 Task: In the  document Ellie ,change text color to 'Dark Brown' Insert the shape mentioned shape on right side of the text 'Heart'. Change color of the shape to  OrangeChange shape height to  2.4
Action: Mouse moved to (166, 198)
Screenshot: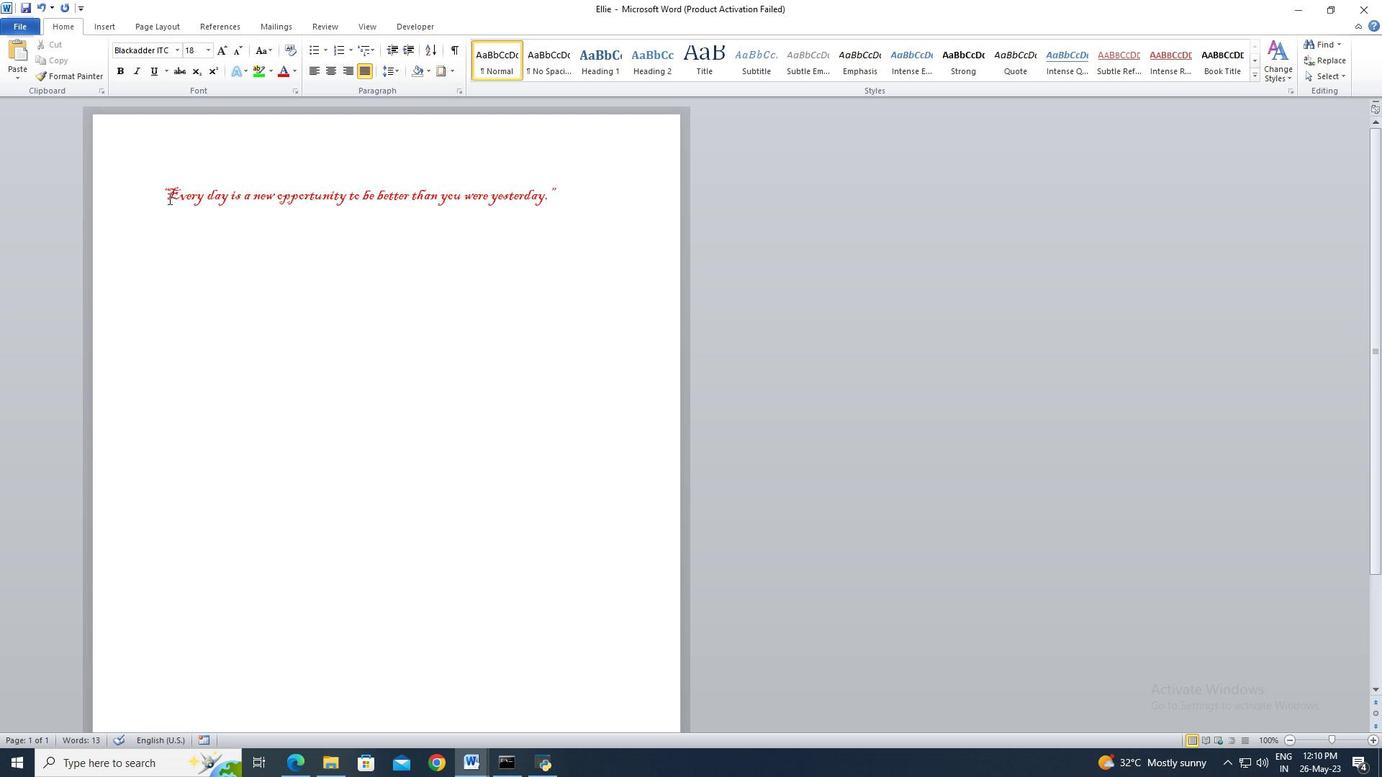 
Action: Mouse pressed left at (166, 198)
Screenshot: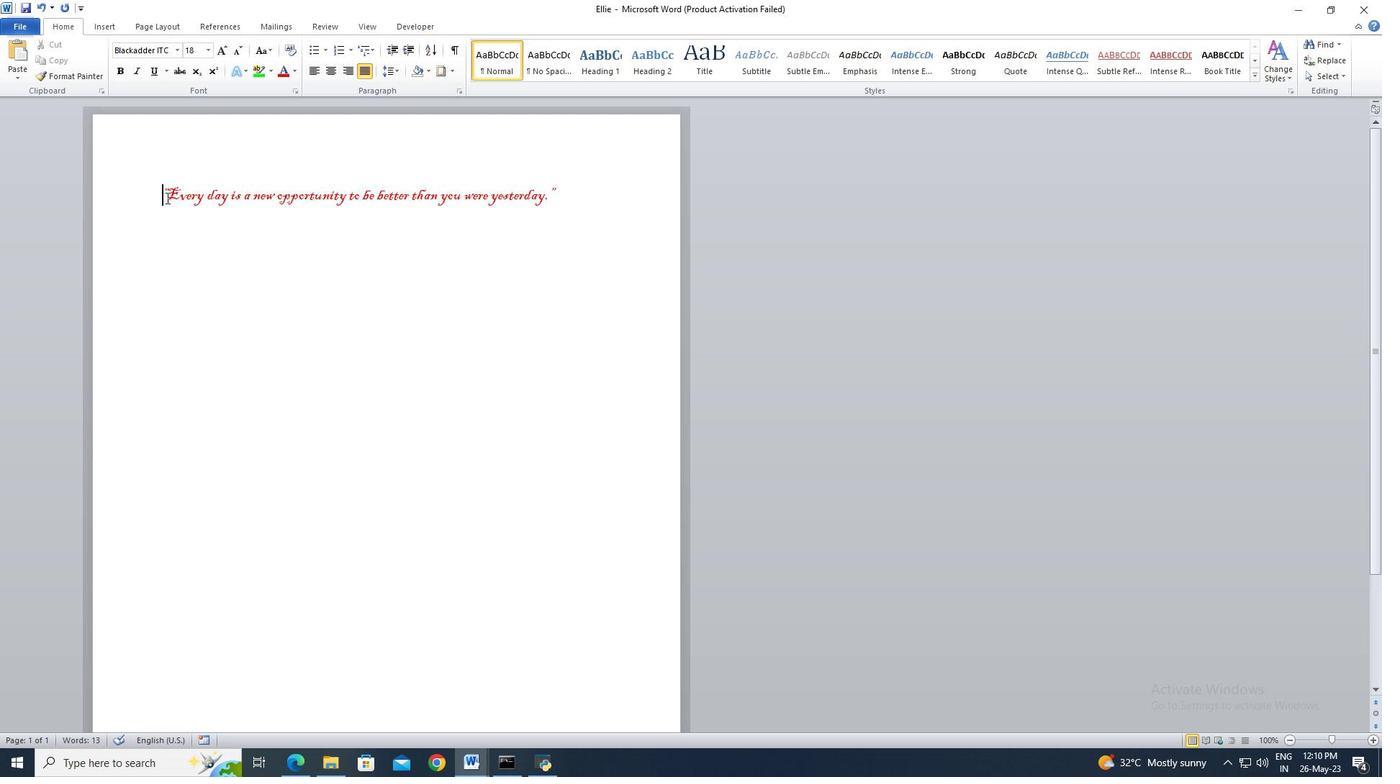 
Action: Mouse moved to (162, 195)
Screenshot: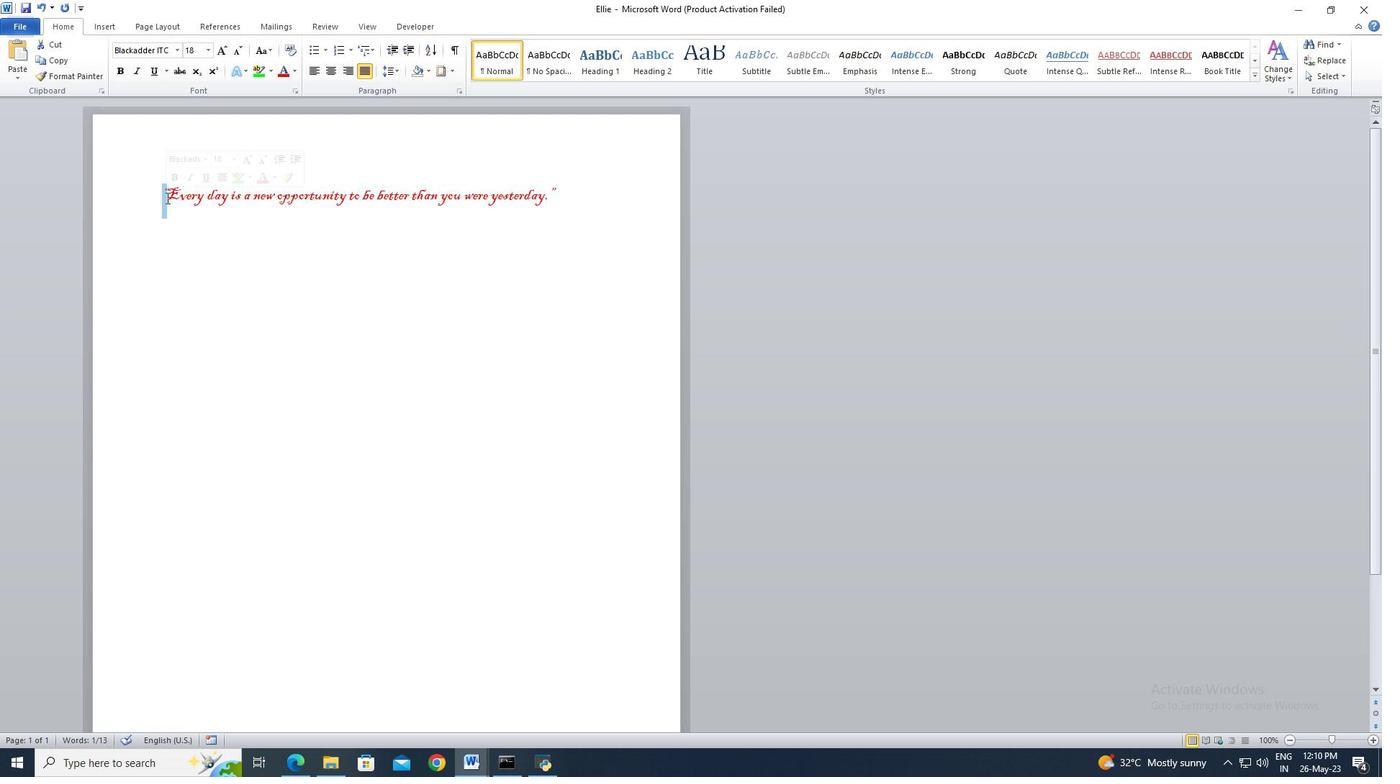 
Action: Mouse pressed left at (162, 195)
Screenshot: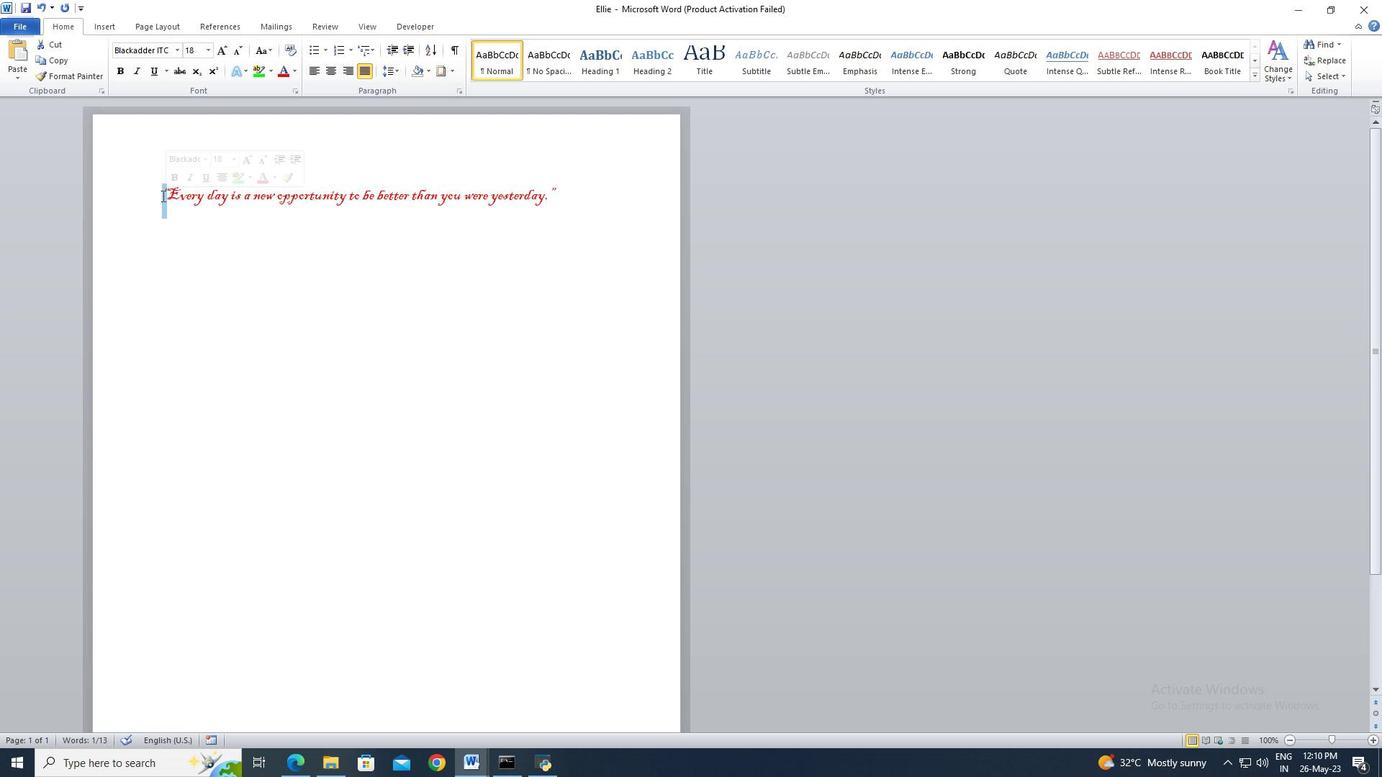 
Action: Key pressed <Key.shift><Key.right><Key.end>
Screenshot: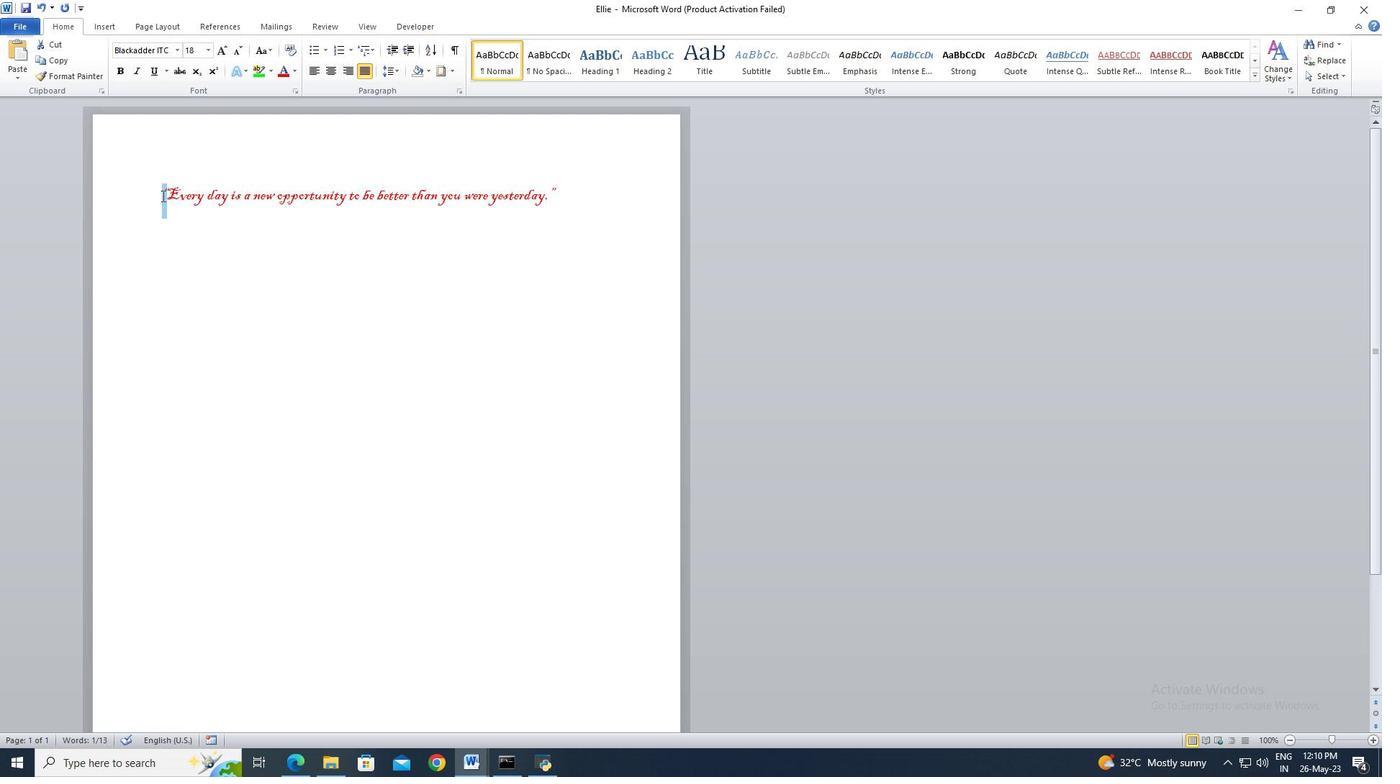 
Action: Mouse moved to (294, 72)
Screenshot: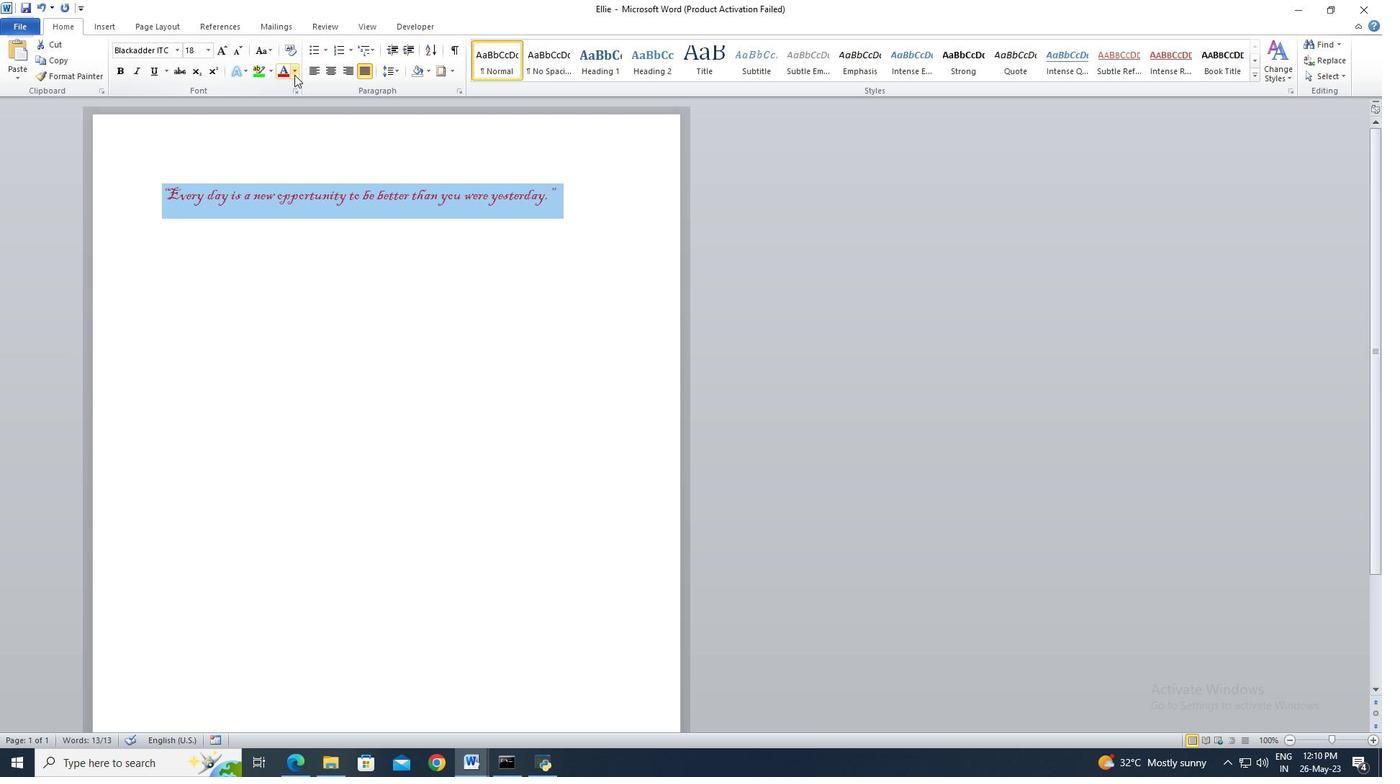 
Action: Mouse pressed left at (294, 72)
Screenshot: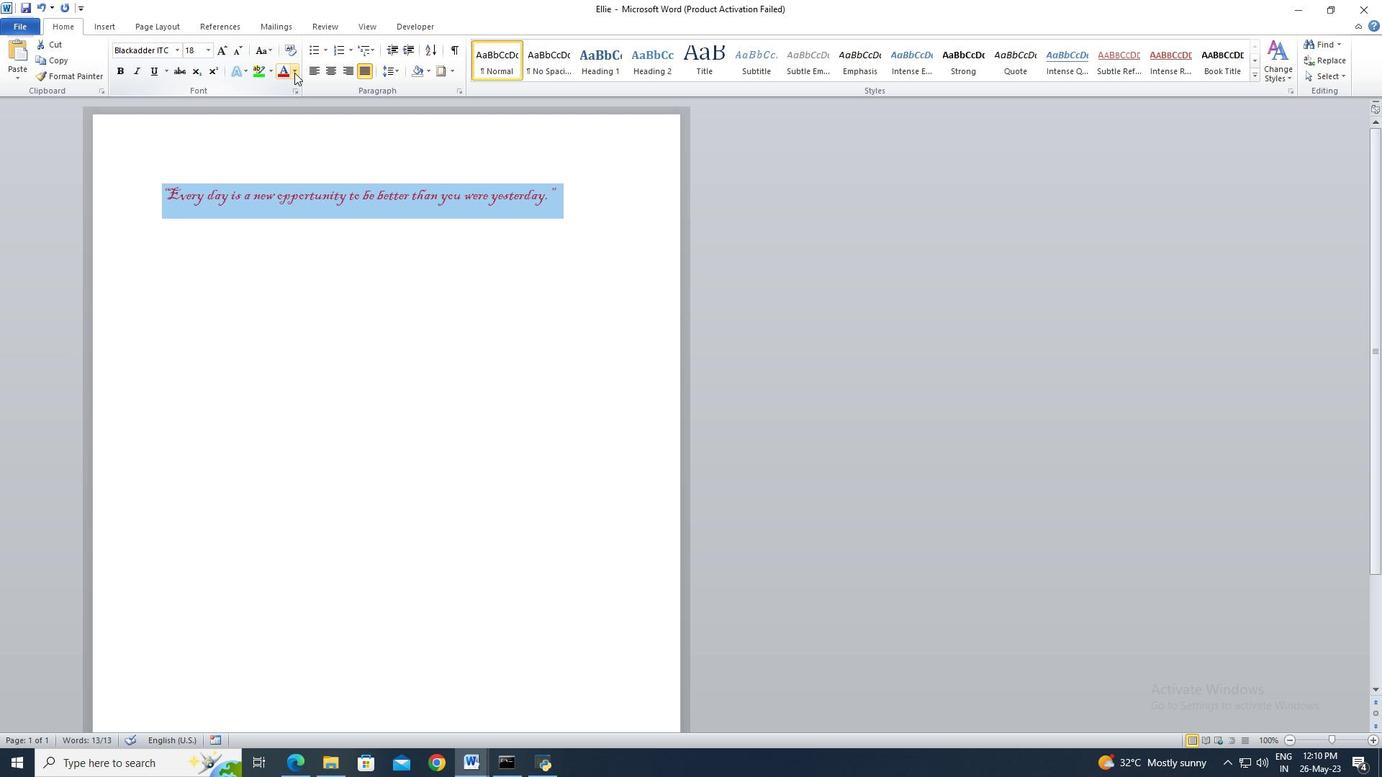 
Action: Mouse moved to (395, 166)
Screenshot: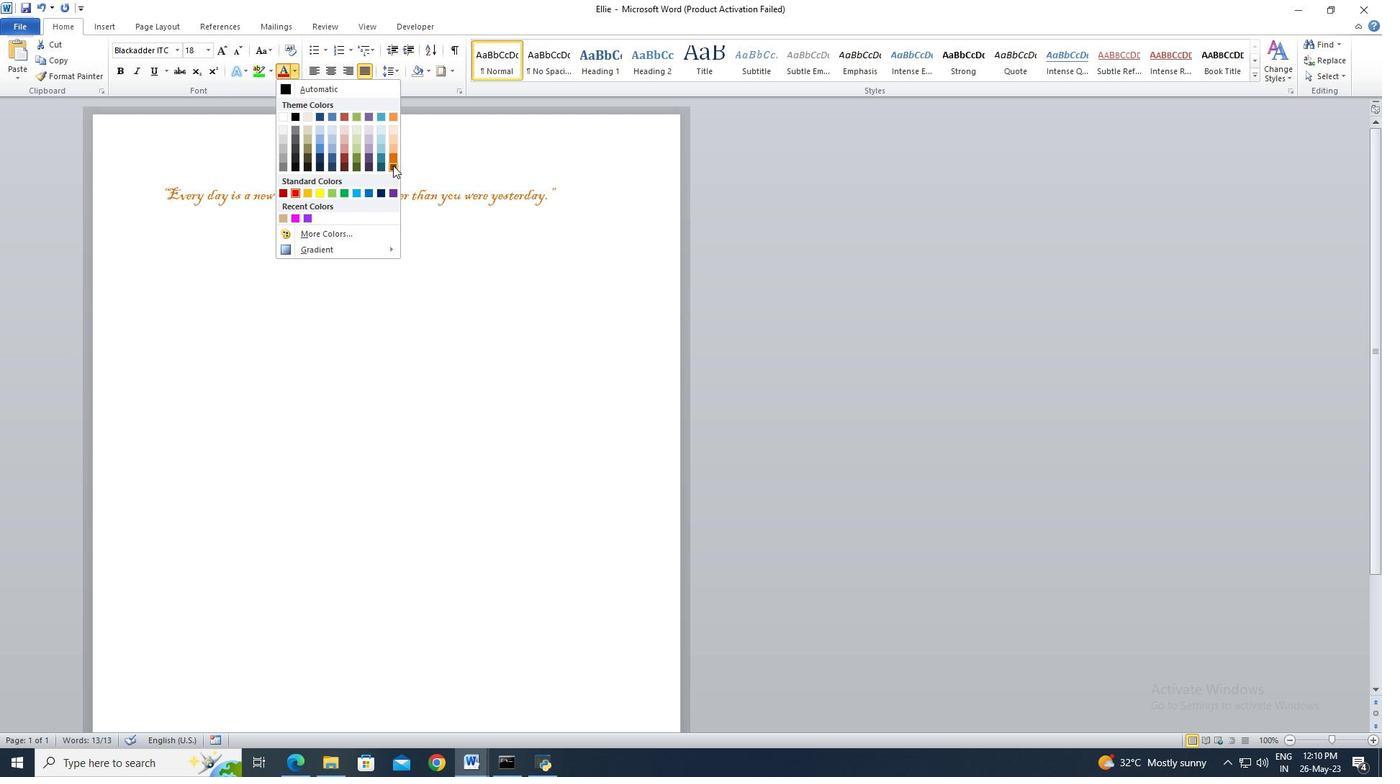 
Action: Mouse pressed left at (395, 166)
Screenshot: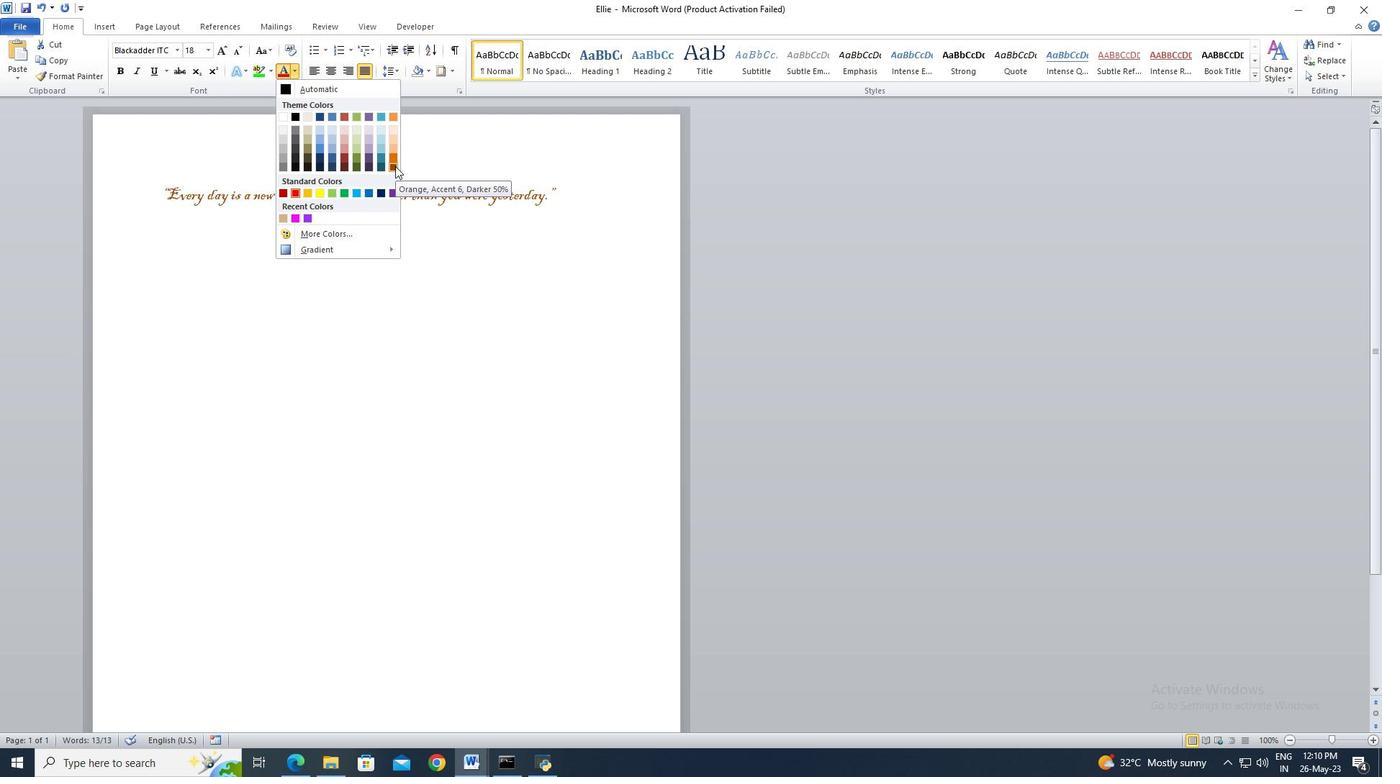 
Action: Mouse moved to (108, 32)
Screenshot: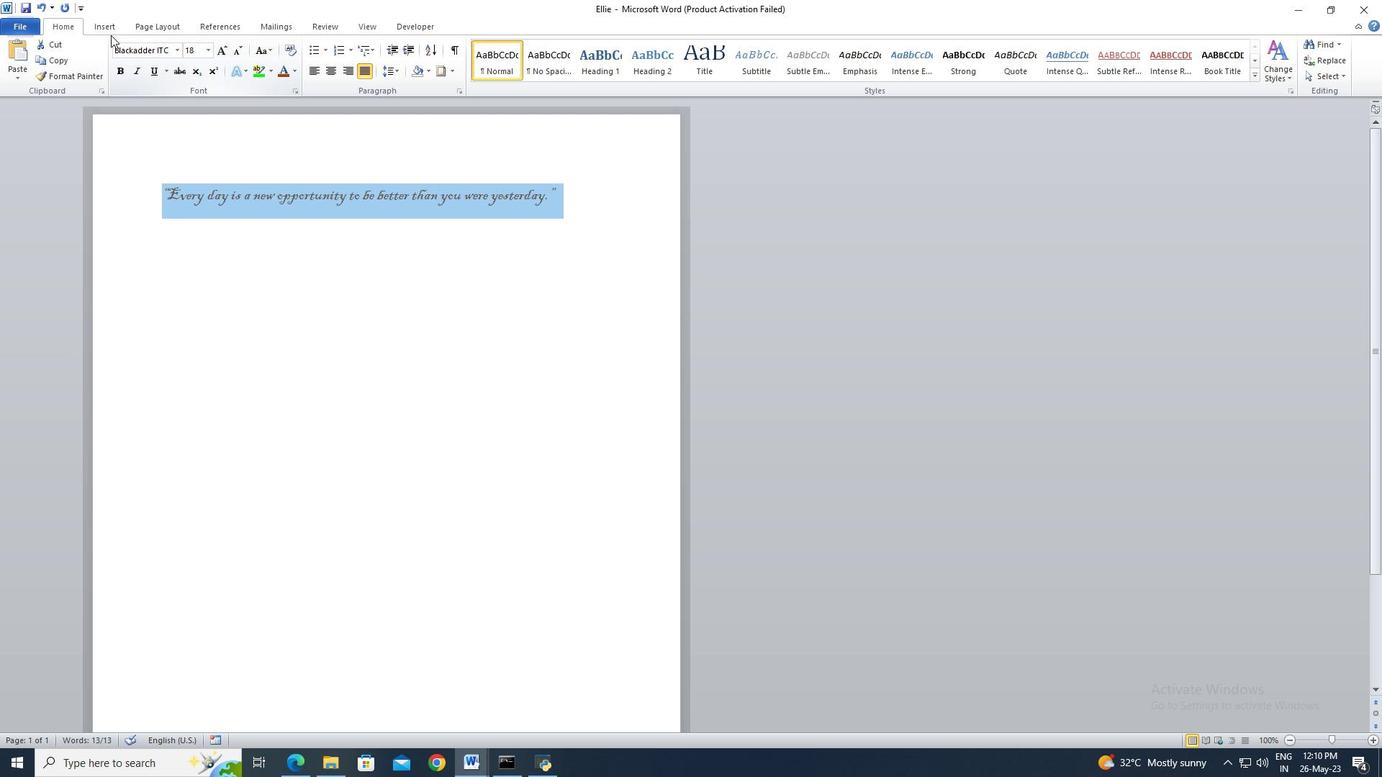 
Action: Mouse pressed left at (108, 32)
Screenshot: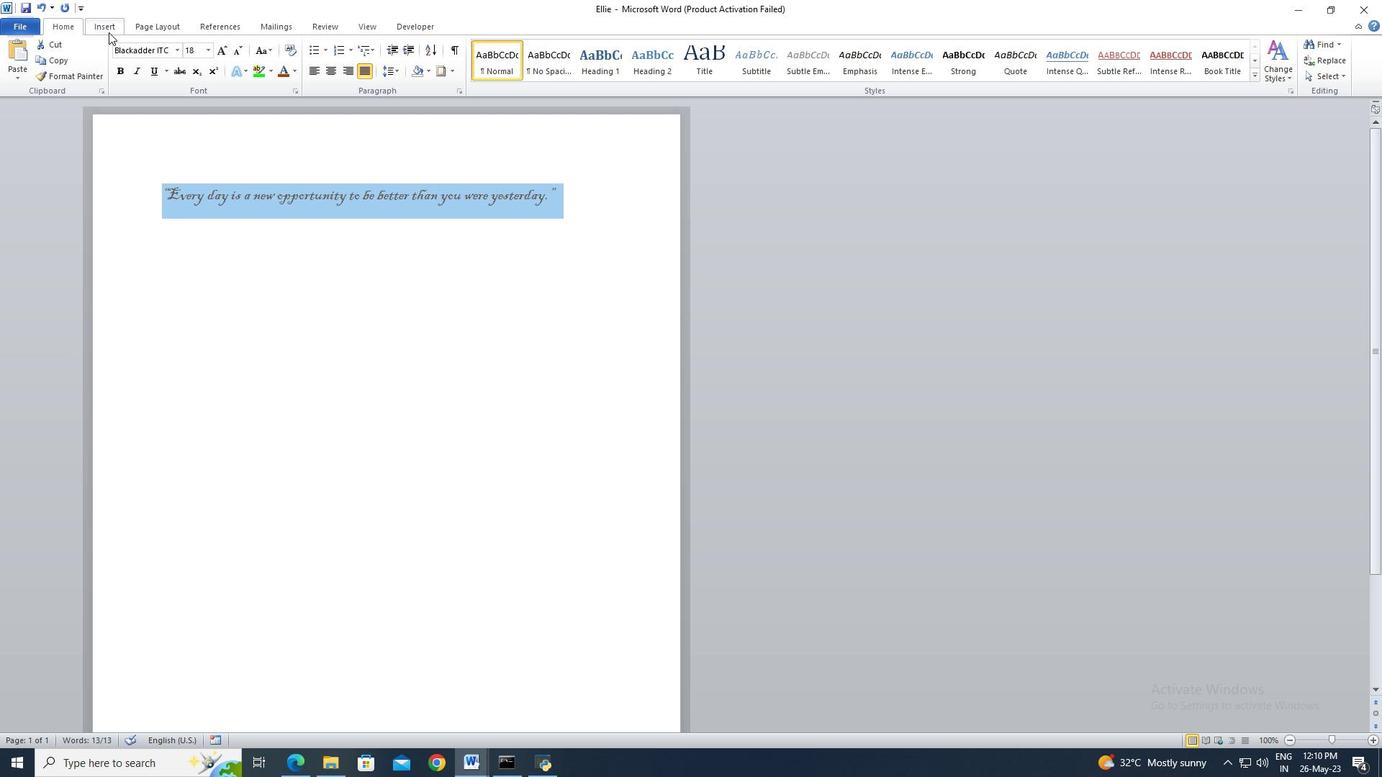 
Action: Mouse moved to (207, 76)
Screenshot: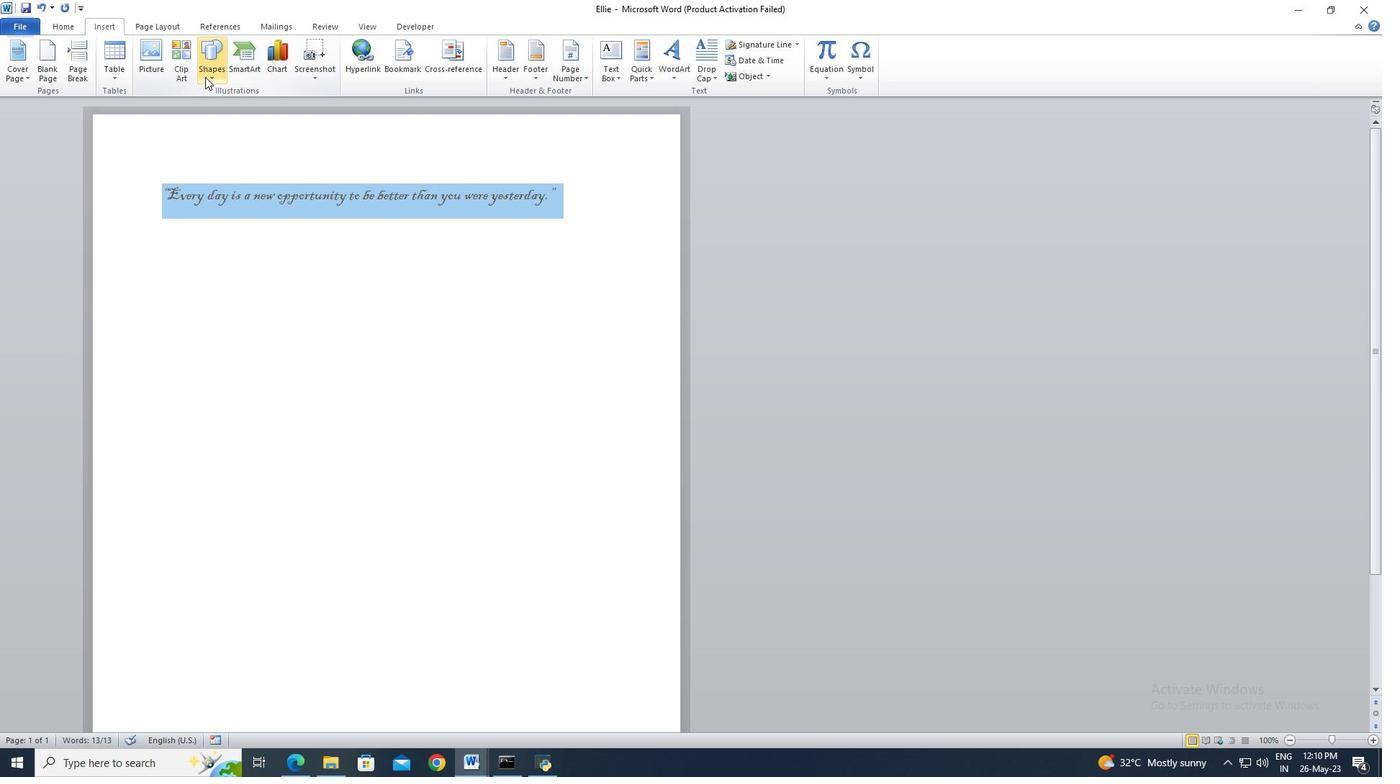 
Action: Mouse pressed left at (207, 76)
Screenshot: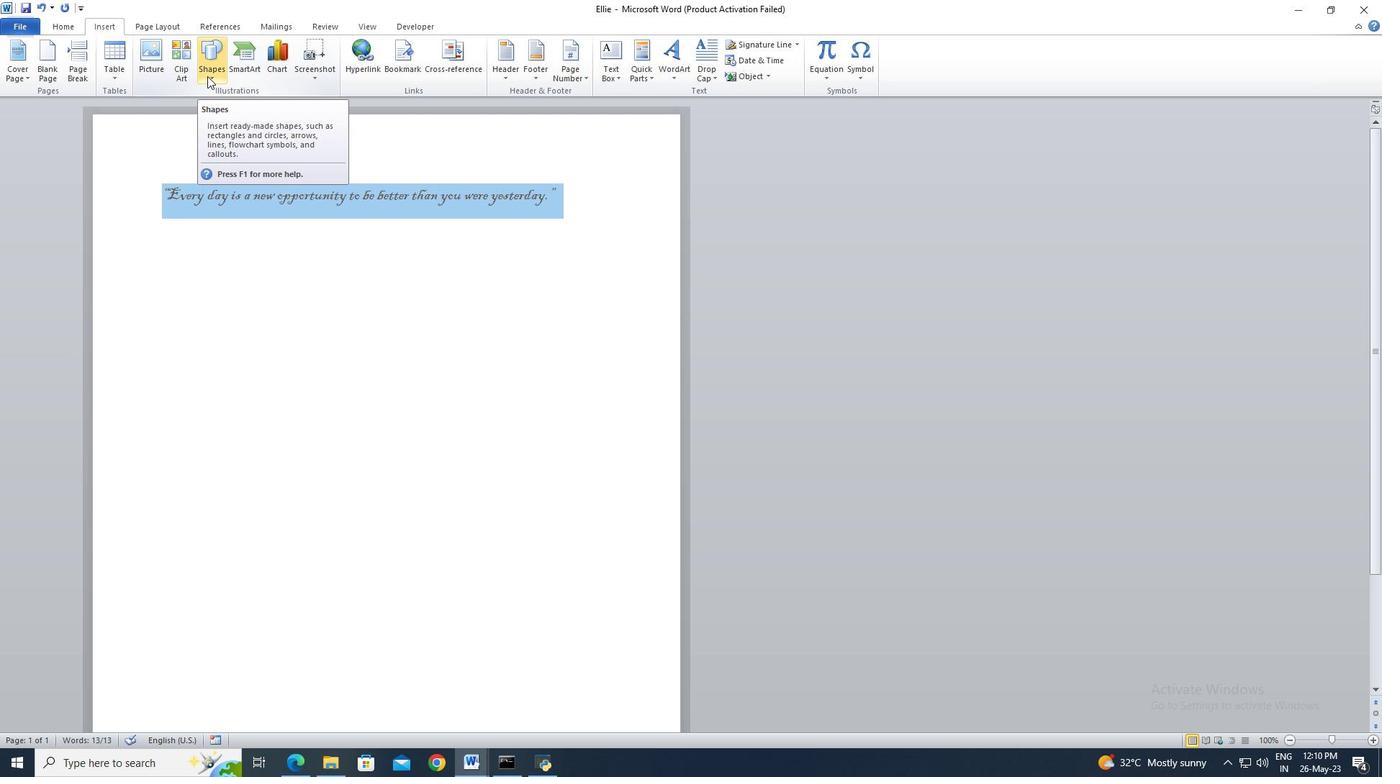 
Action: Mouse moved to (292, 227)
Screenshot: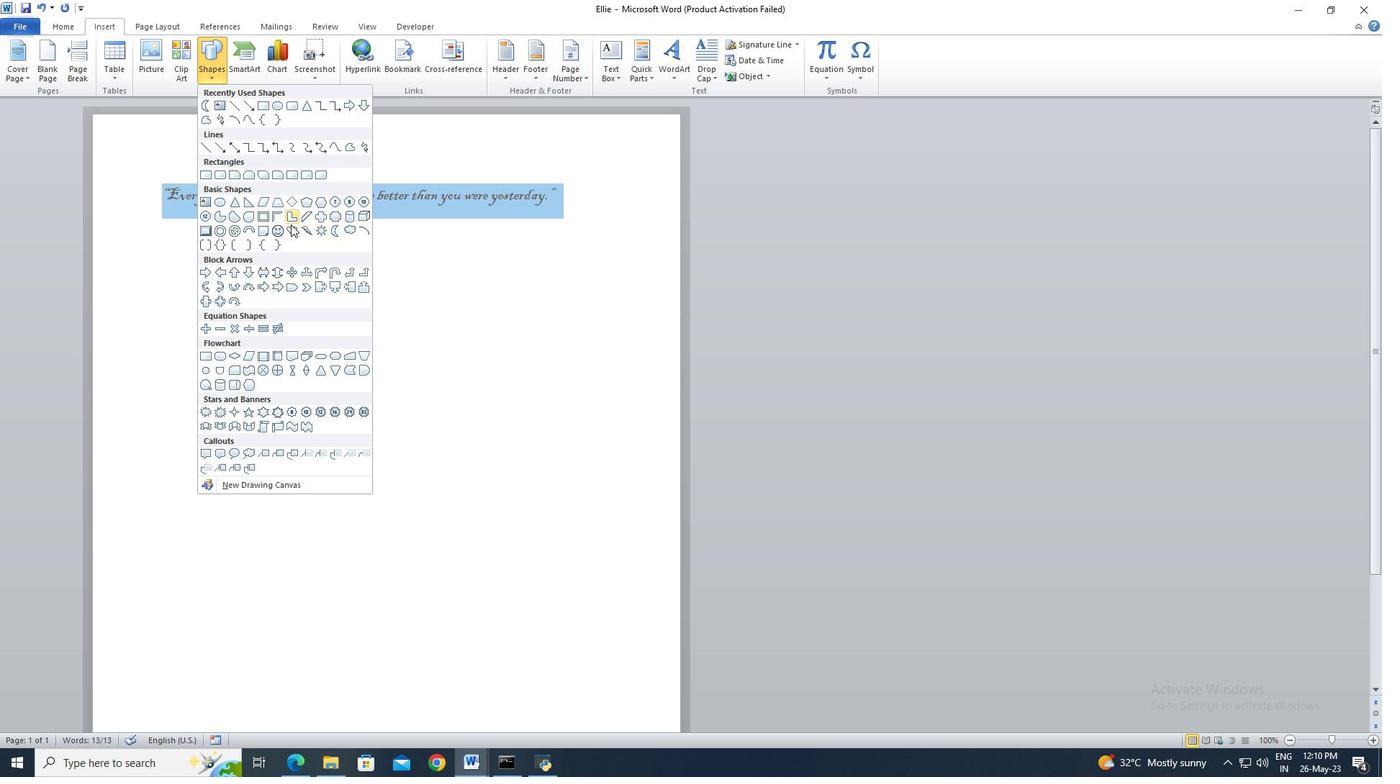
Action: Mouse pressed left at (292, 227)
Screenshot: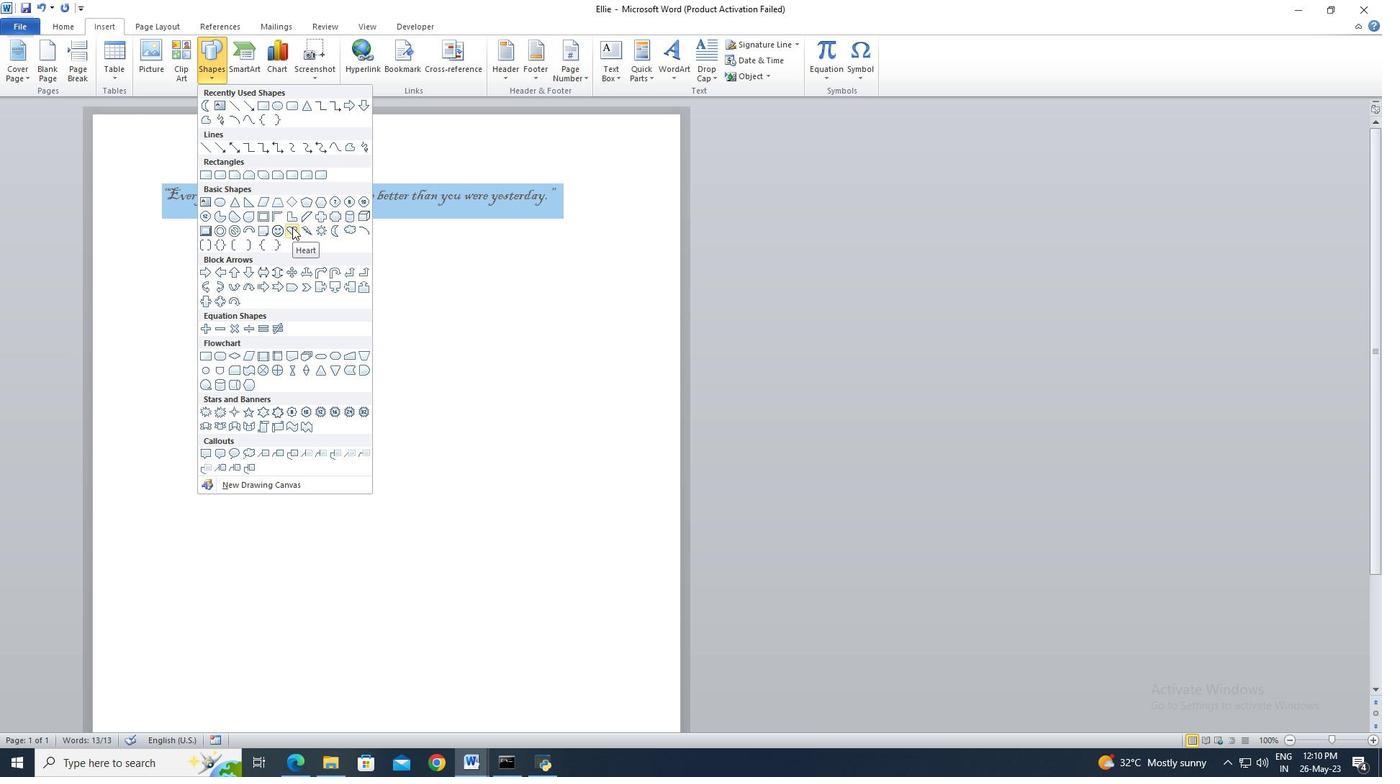 
Action: Mouse moved to (580, 192)
Screenshot: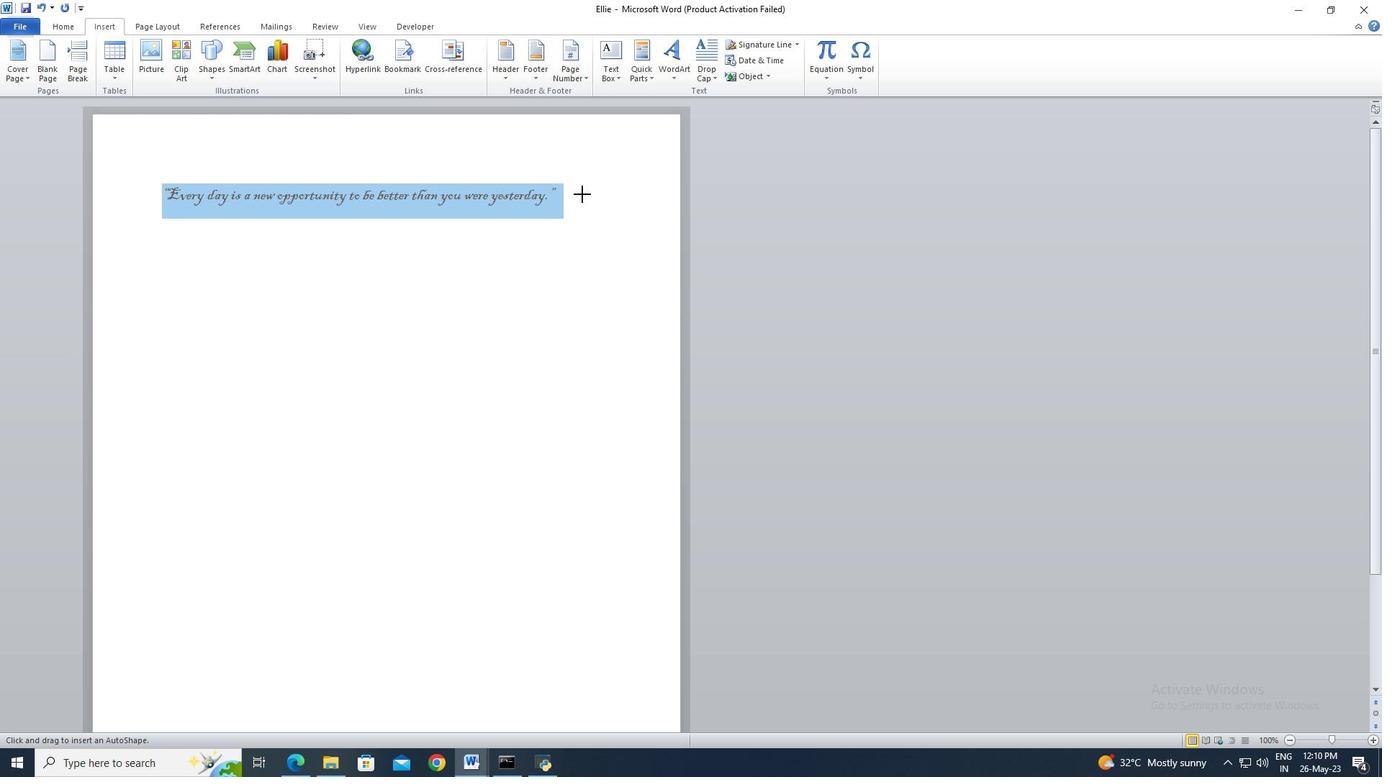 
Action: Mouse pressed left at (580, 192)
Screenshot: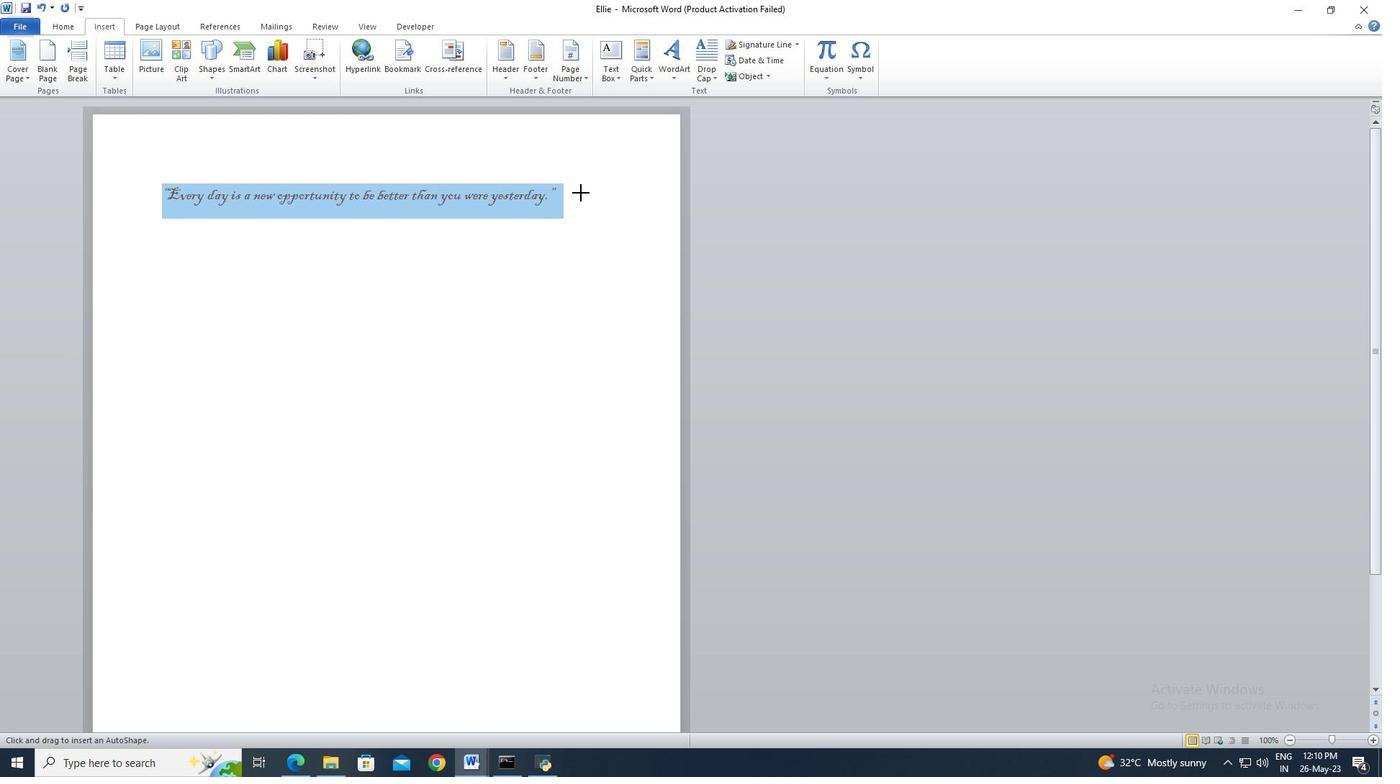 
Action: Mouse moved to (533, 48)
Screenshot: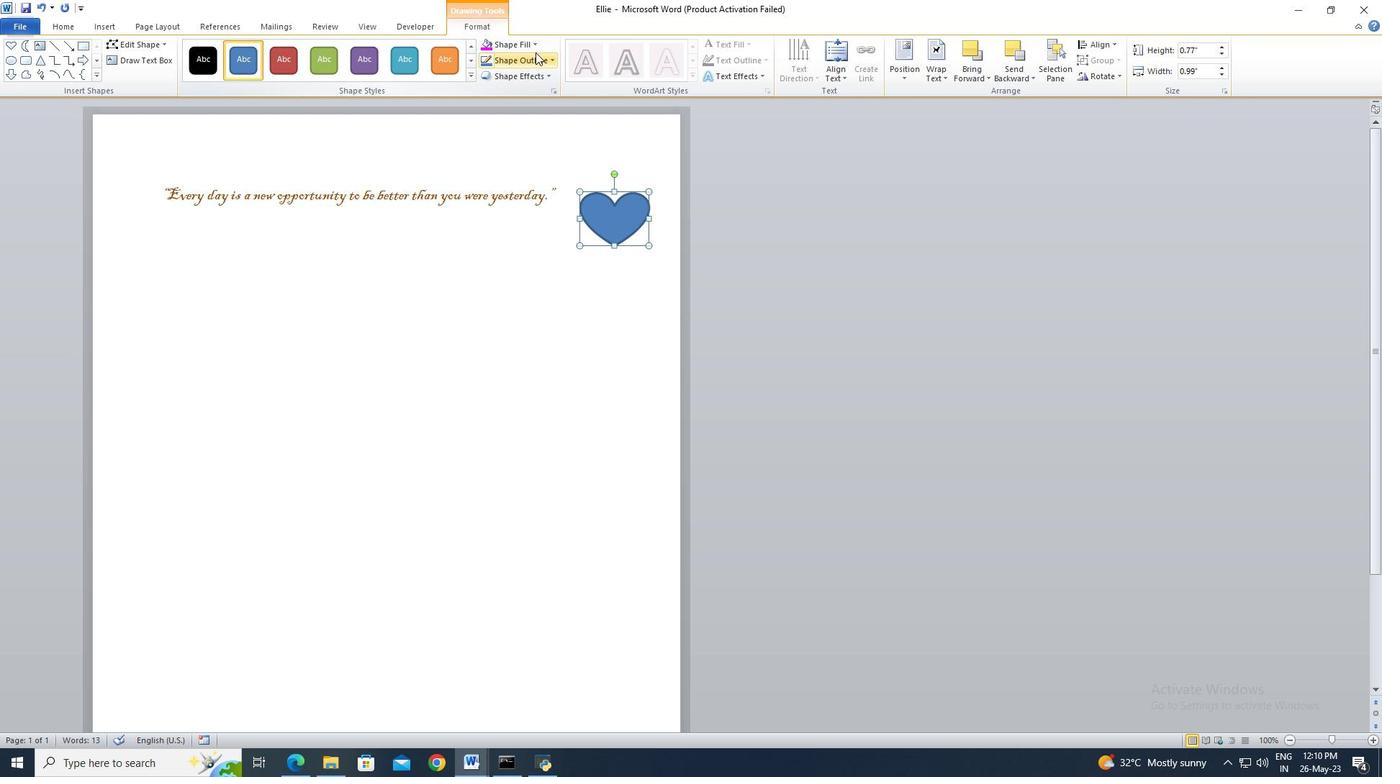 
Action: Mouse pressed left at (533, 48)
Screenshot: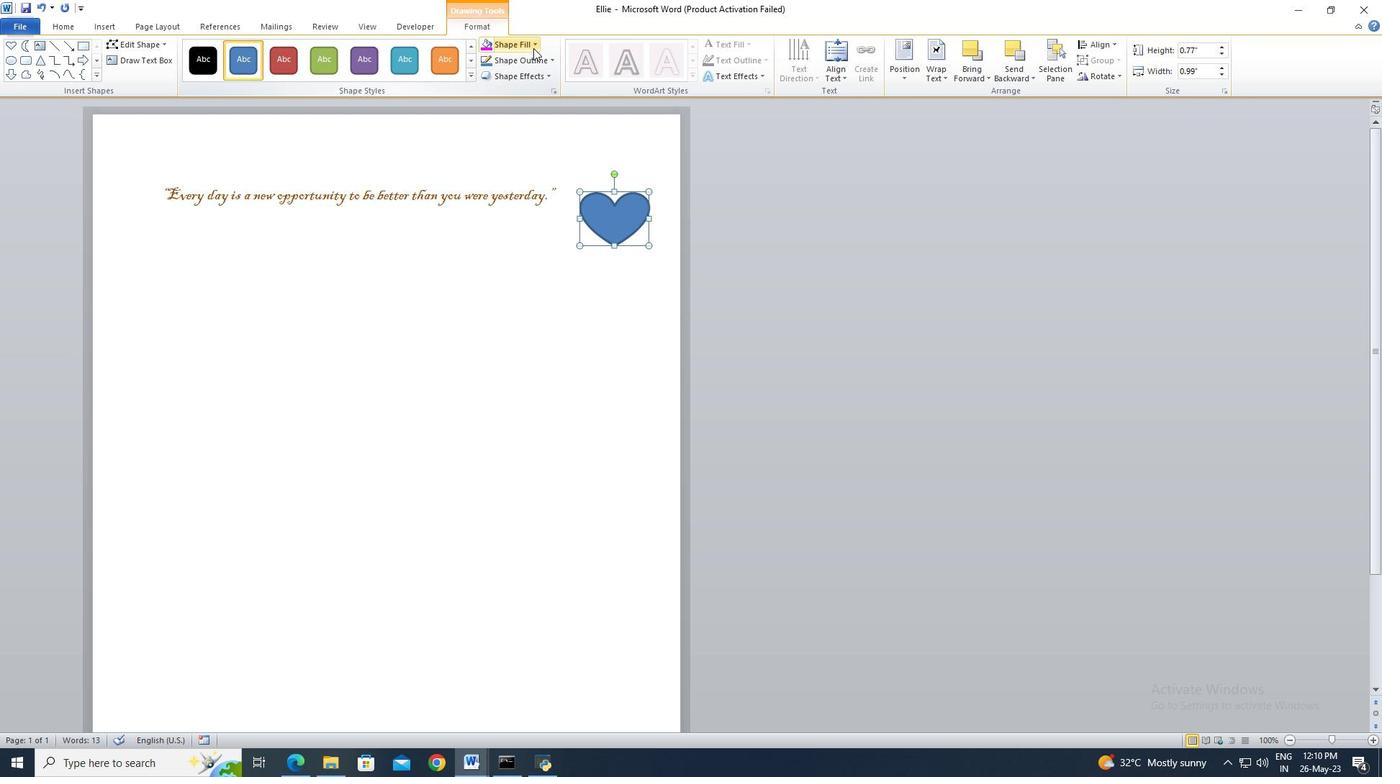 
Action: Mouse moved to (594, 73)
Screenshot: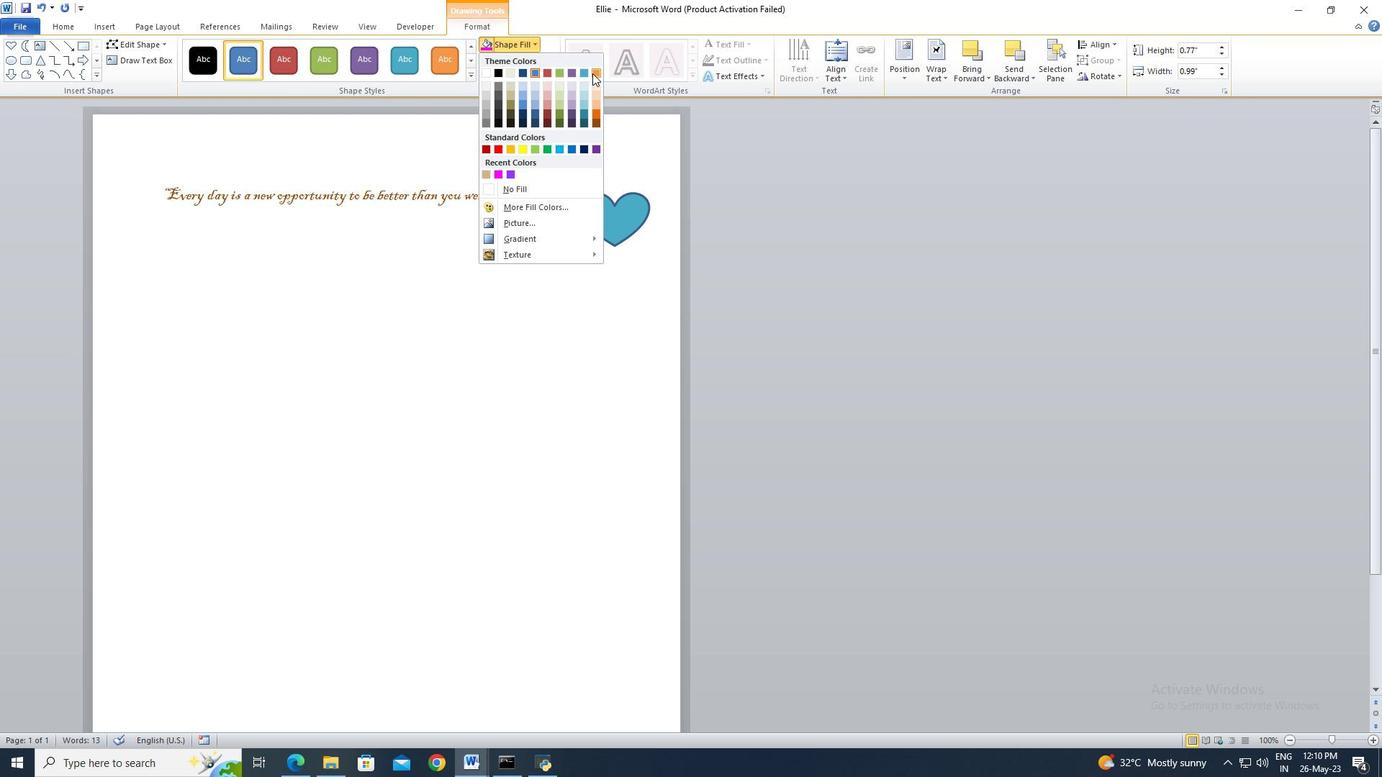 
Action: Mouse pressed left at (594, 73)
Screenshot: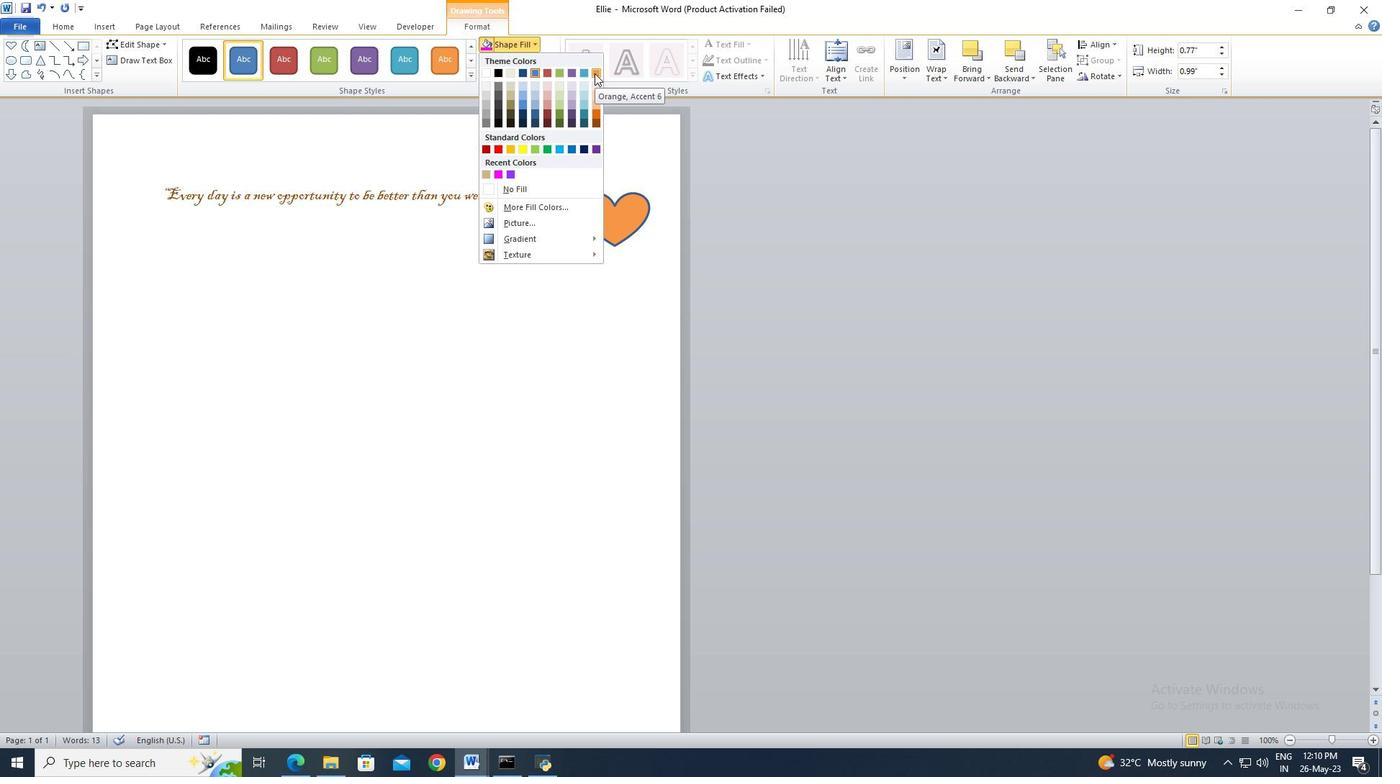 
Action: Mouse moved to (1198, 49)
Screenshot: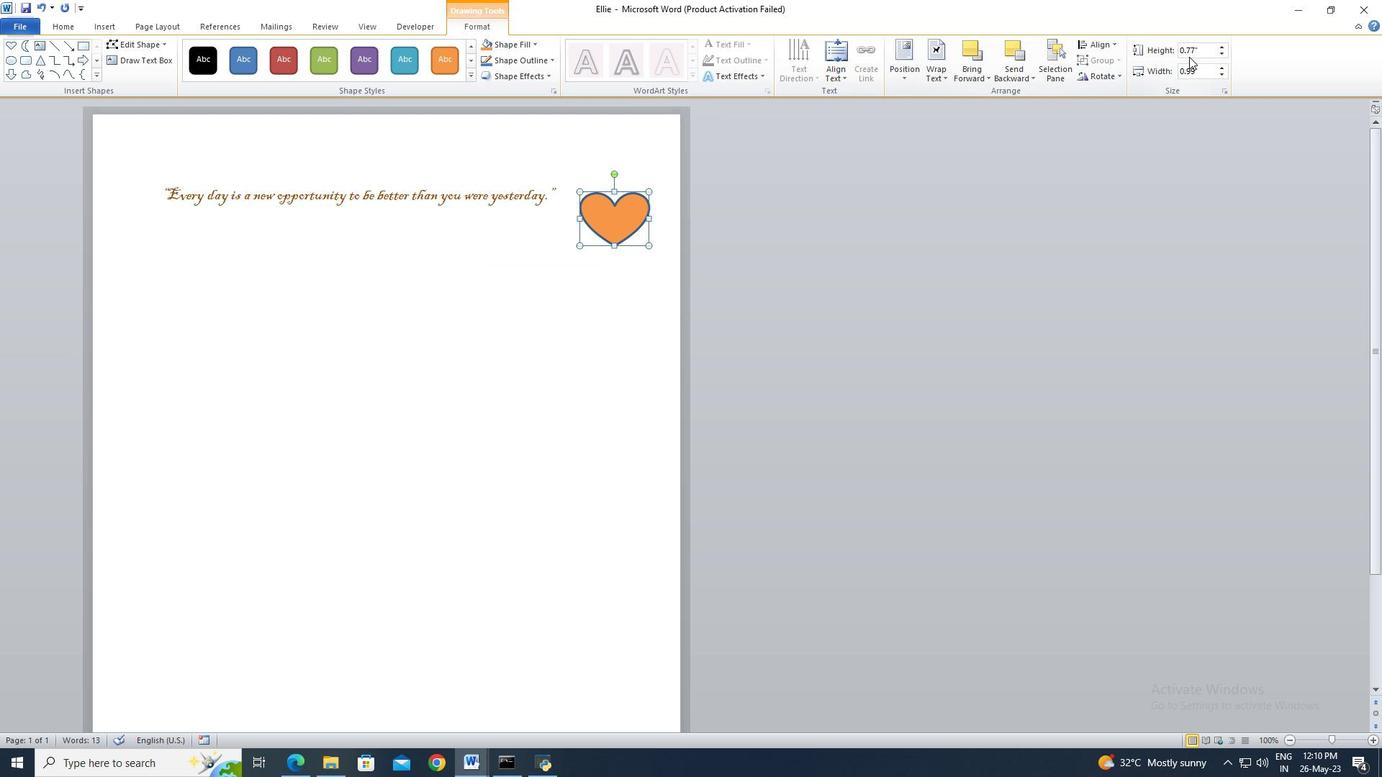 
Action: Mouse pressed left at (1198, 49)
Screenshot: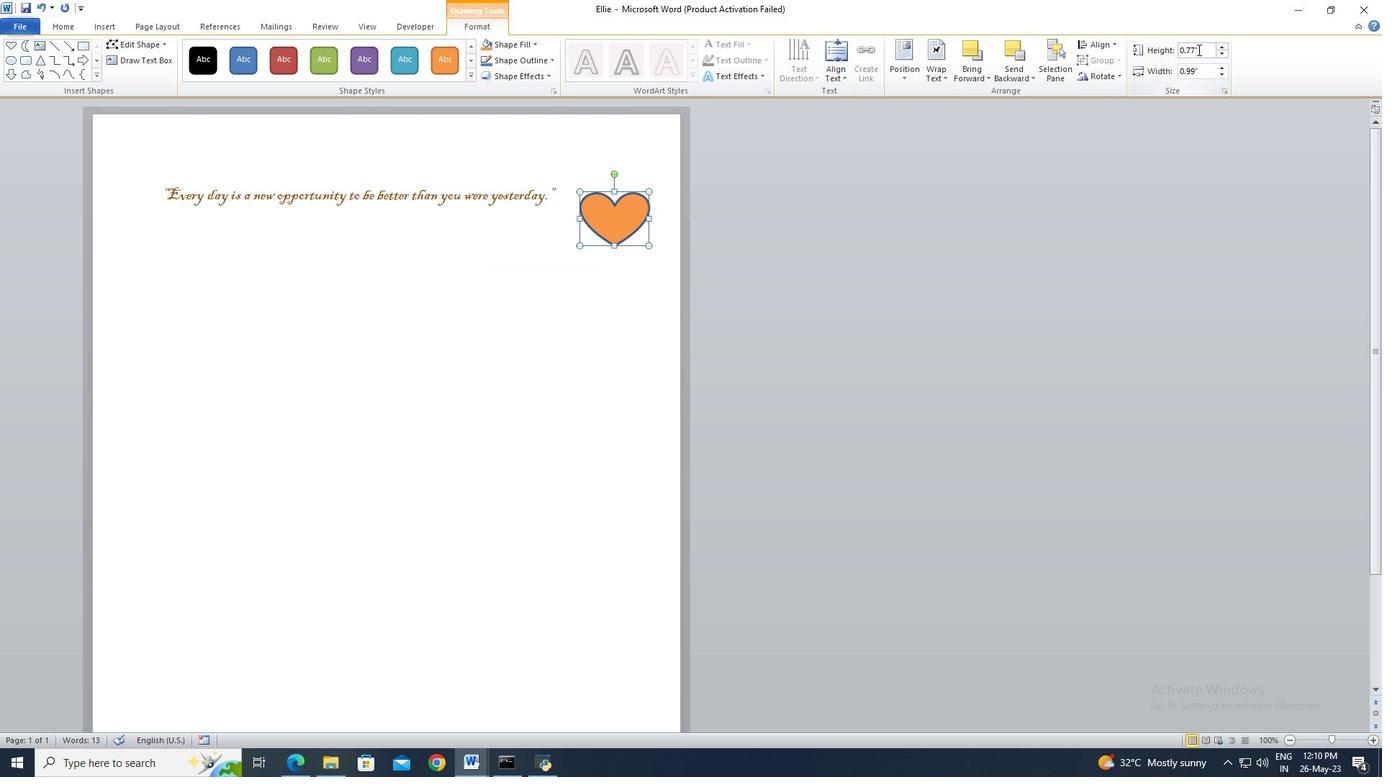 
Action: Mouse moved to (1194, 49)
Screenshot: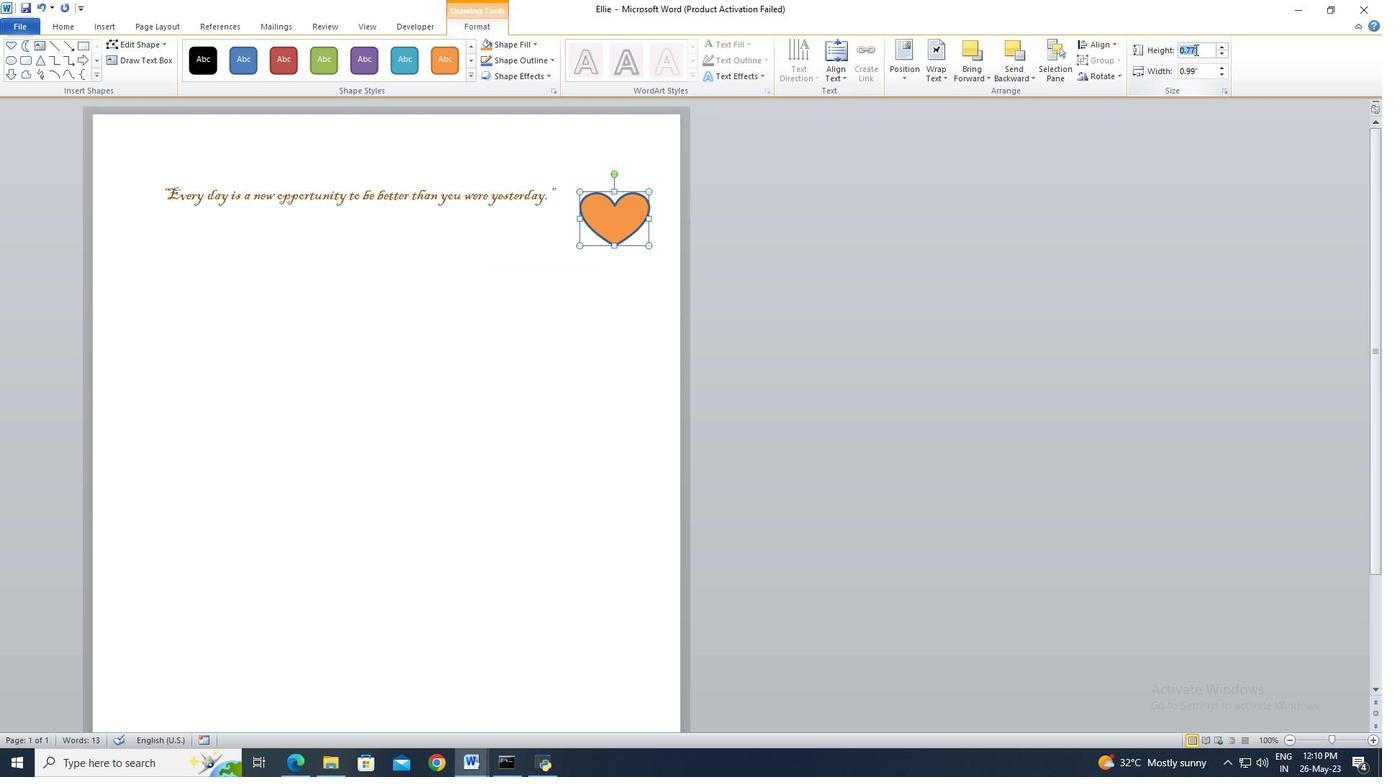 
Action: Key pressed 2.4<Key.enter>
Screenshot: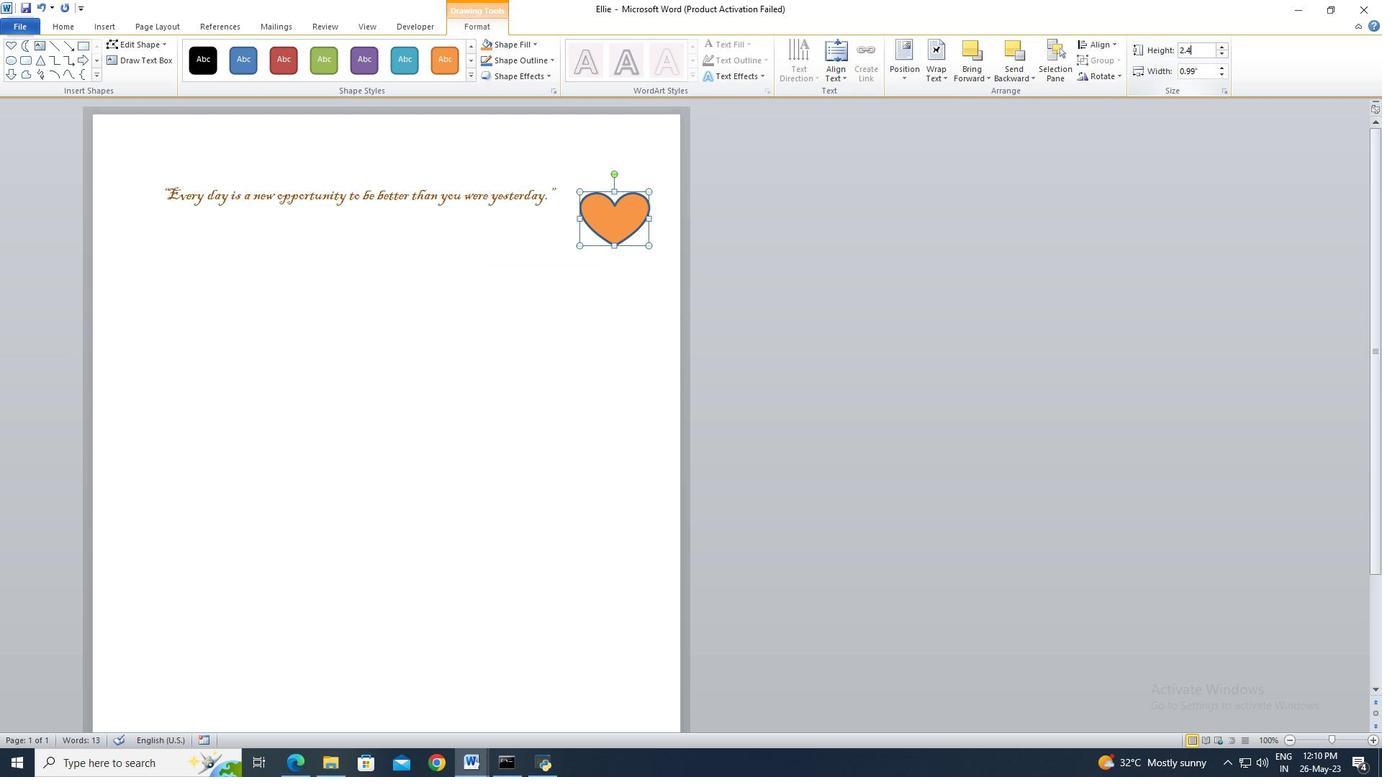
Action: Mouse moved to (1004, 189)
Screenshot: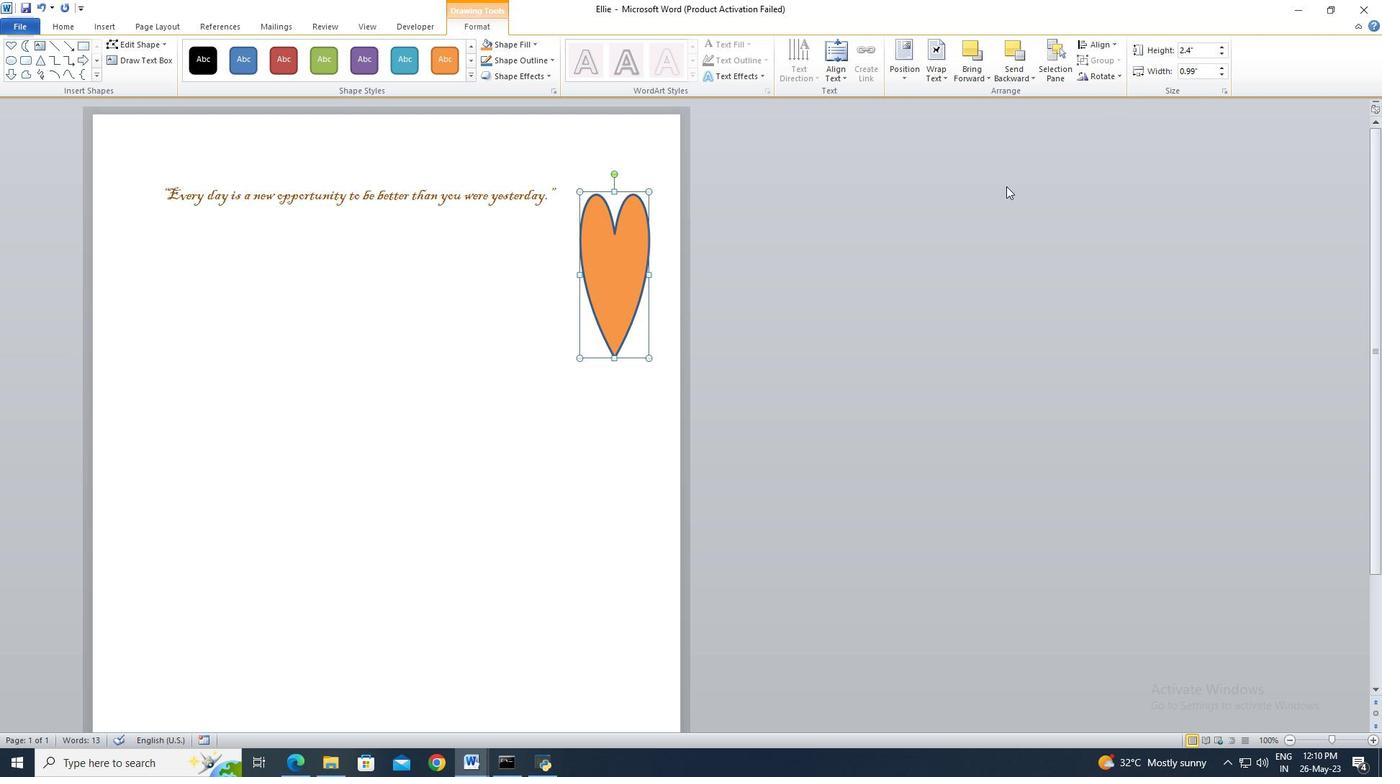 
